 Task: Add Attachment from Google Drive to Card Card0043 in Board Board0041 in Workspace Development in Trello
Action: Mouse moved to (546, 39)
Screenshot: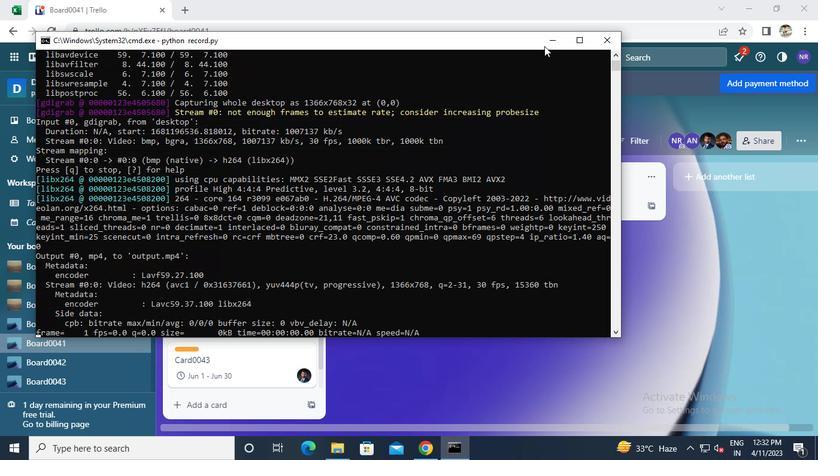 
Action: Mouse pressed left at (546, 39)
Screenshot: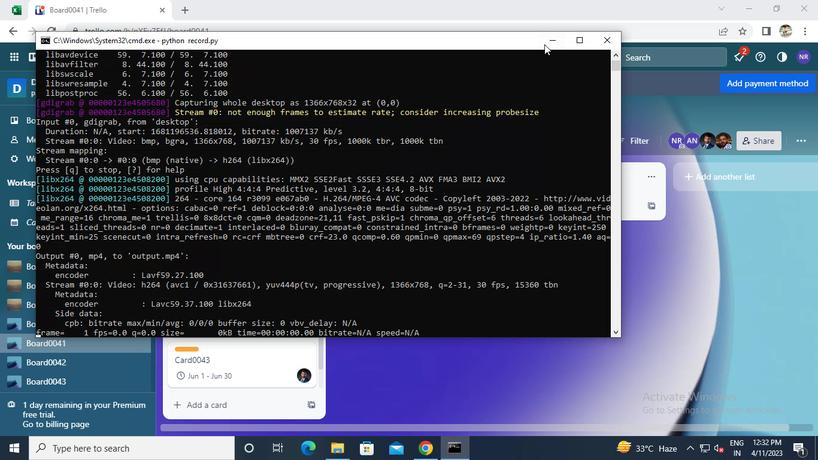 
Action: Mouse moved to (229, 350)
Screenshot: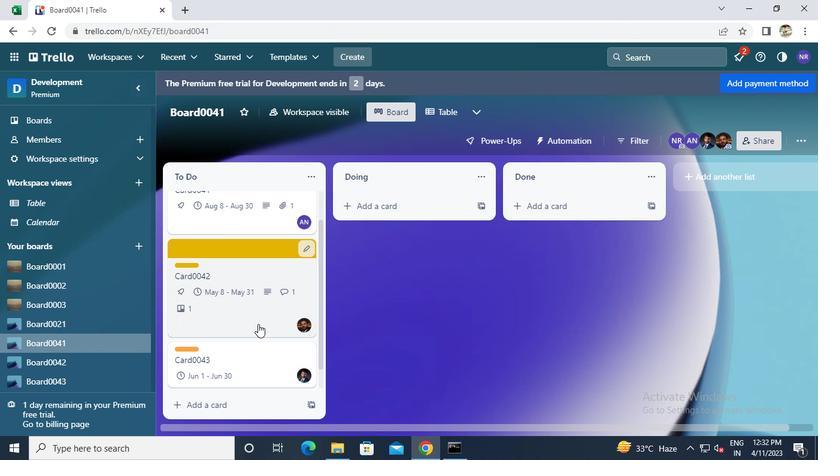
Action: Mouse pressed left at (229, 350)
Screenshot: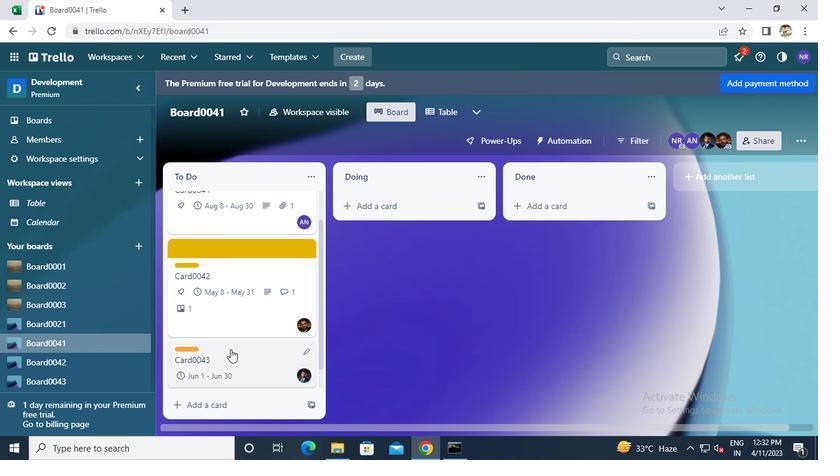 
Action: Mouse moved to (538, 291)
Screenshot: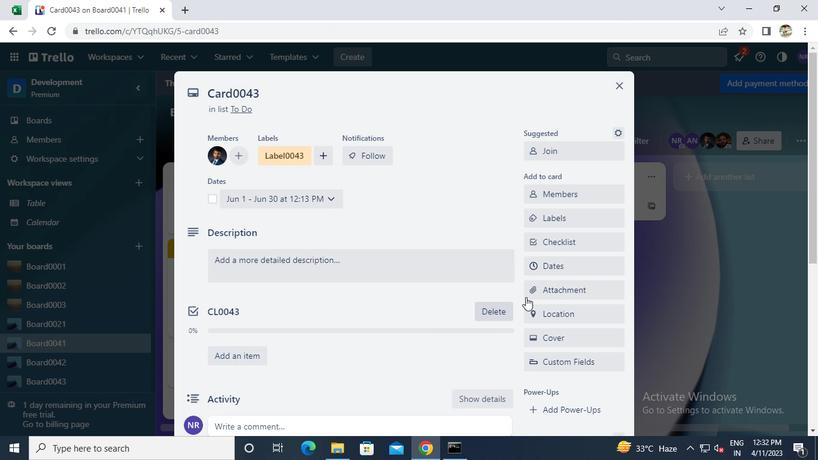 
Action: Mouse pressed left at (538, 291)
Screenshot: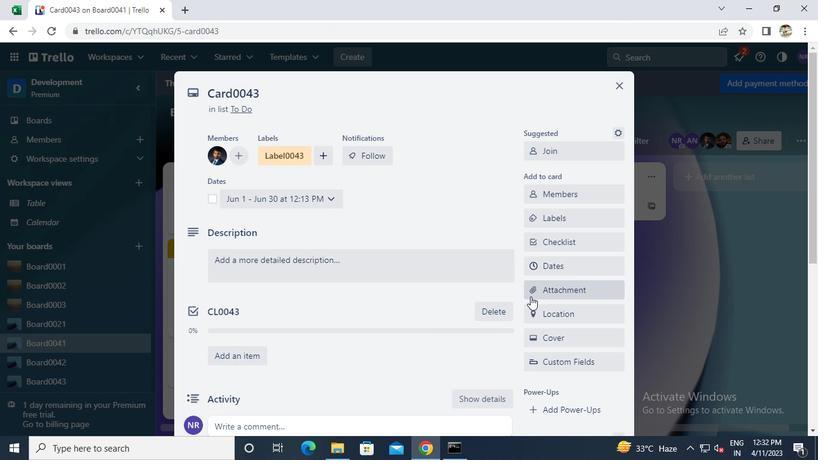 
Action: Mouse moved to (542, 147)
Screenshot: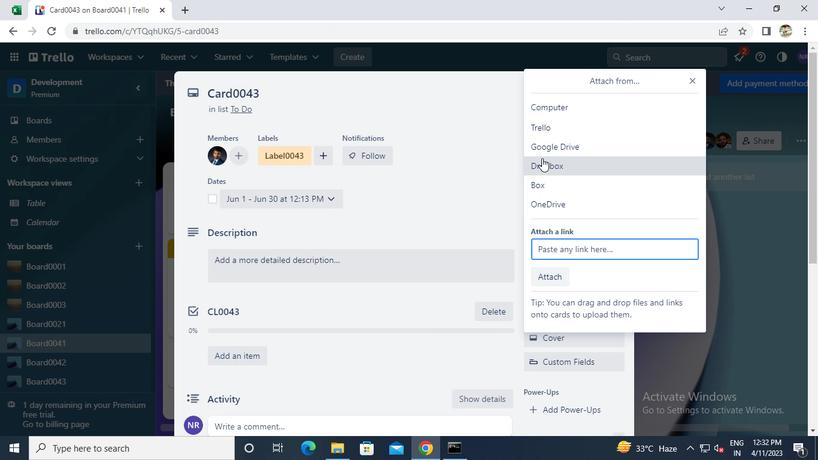 
Action: Mouse pressed left at (542, 147)
Screenshot: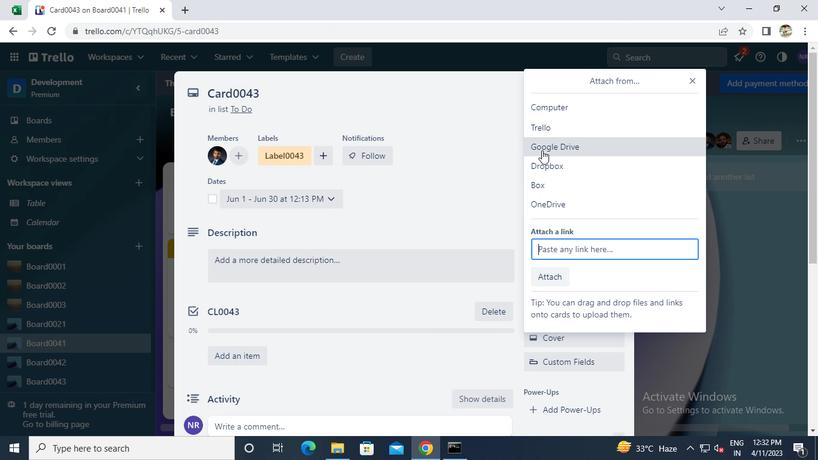 
Action: Mouse moved to (190, 286)
Screenshot: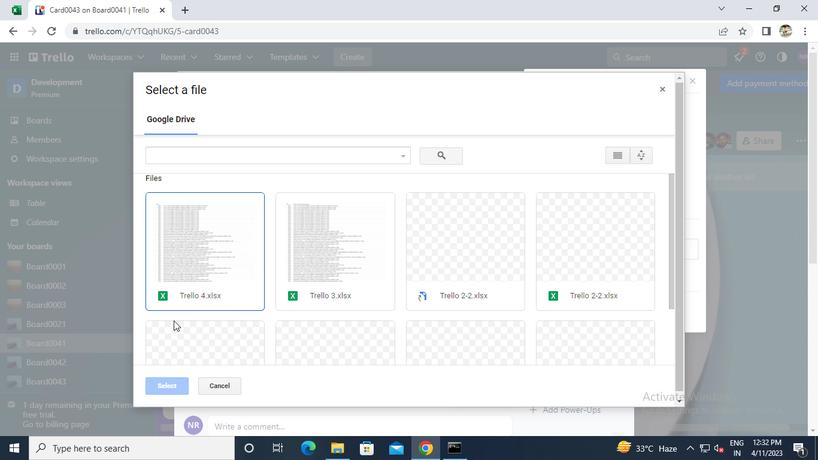 
Action: Mouse pressed left at (190, 286)
Screenshot: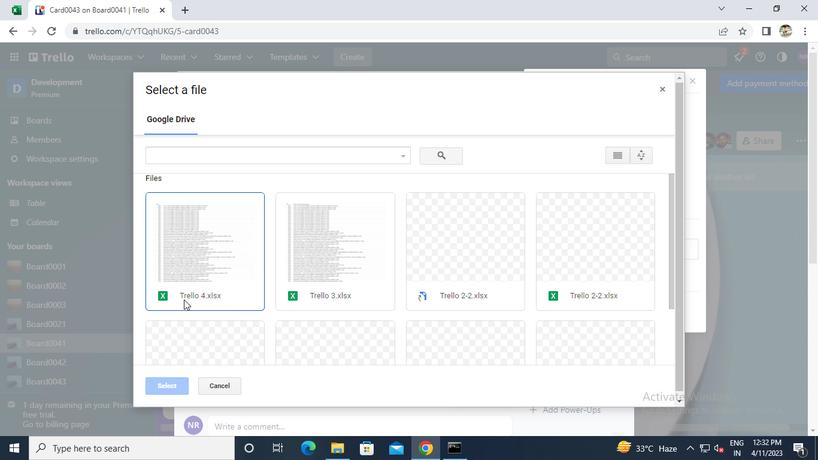 
Action: Mouse moved to (190, 286)
Screenshot: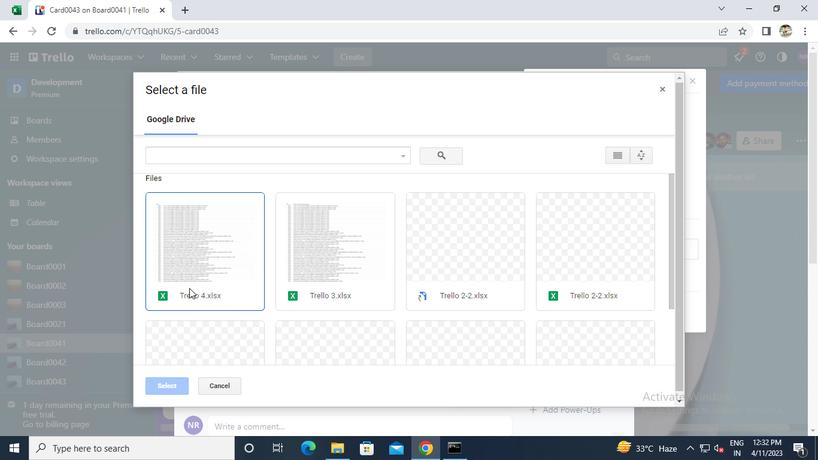 
Action: Mouse pressed left at (190, 286)
Screenshot: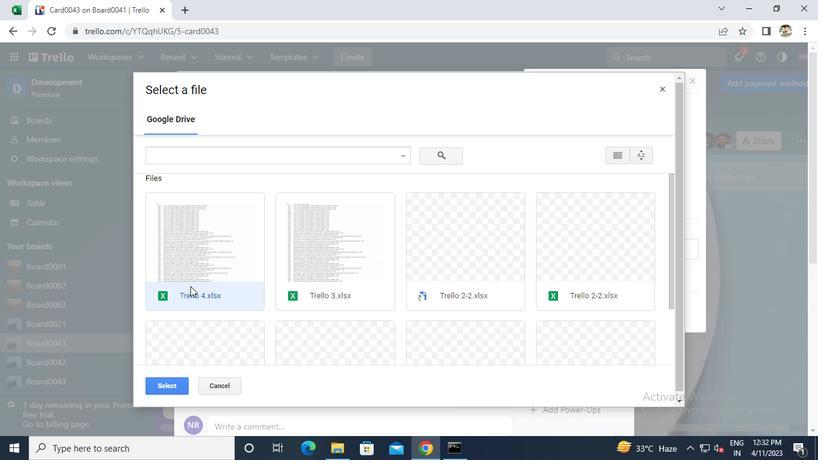 
Action: Mouse moved to (165, 385)
Screenshot: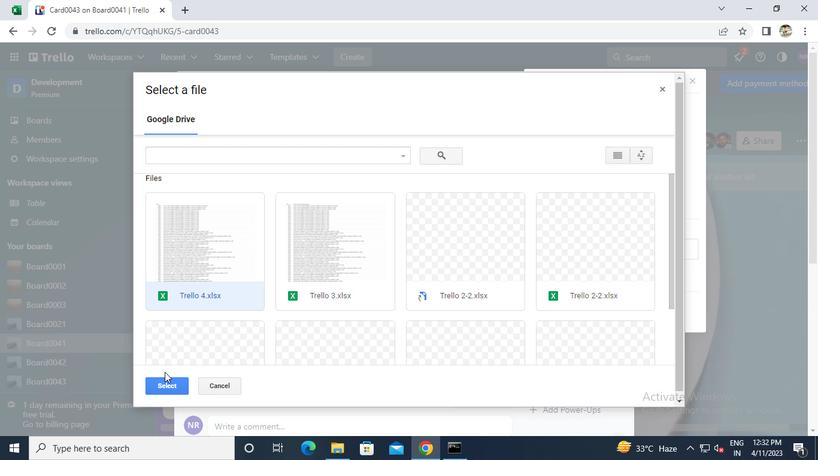 
Action: Mouse pressed left at (165, 385)
Screenshot: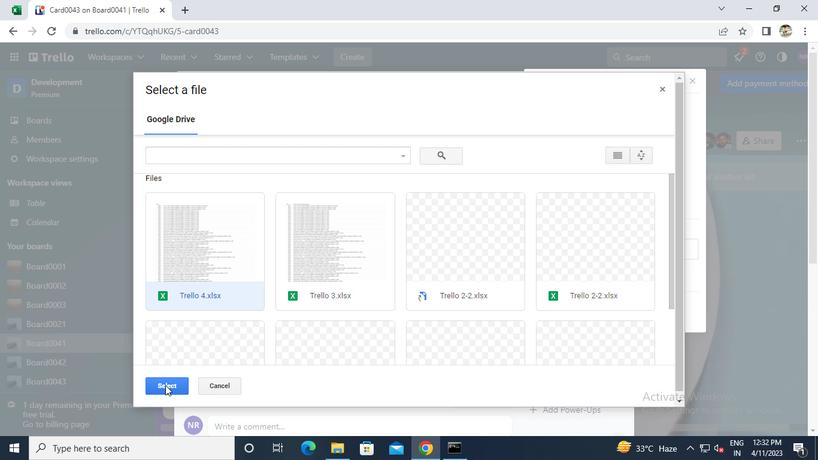
Action: Mouse moved to (448, 449)
Screenshot: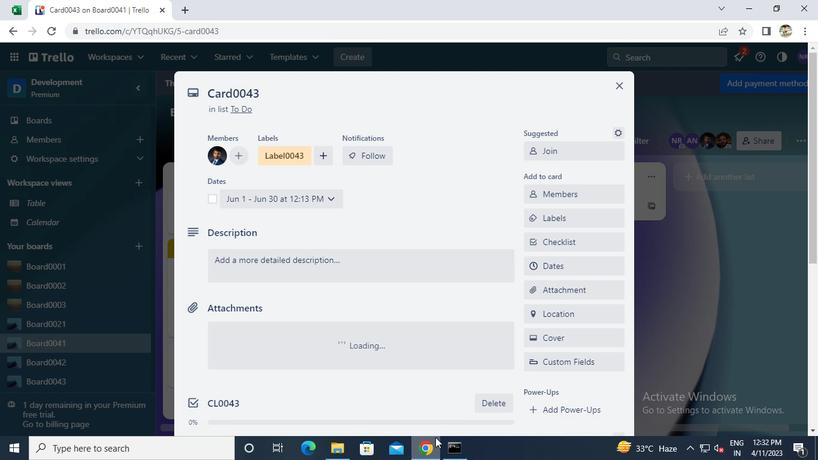 
Action: Mouse pressed left at (448, 449)
Screenshot: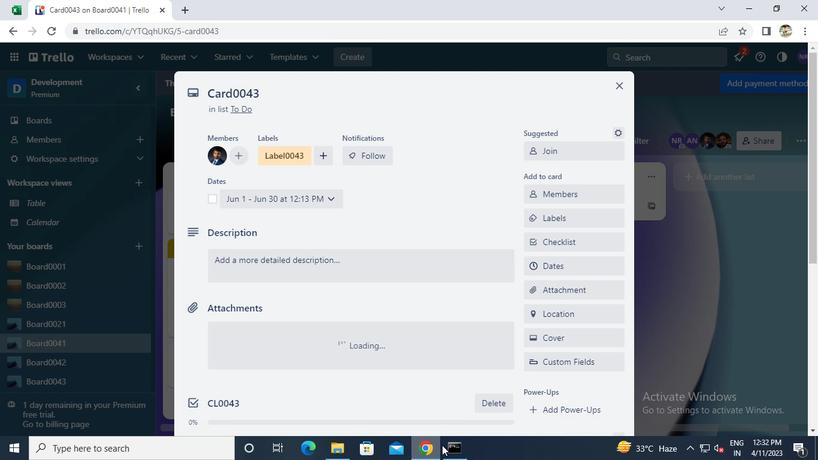 
Action: Mouse moved to (607, 39)
Screenshot: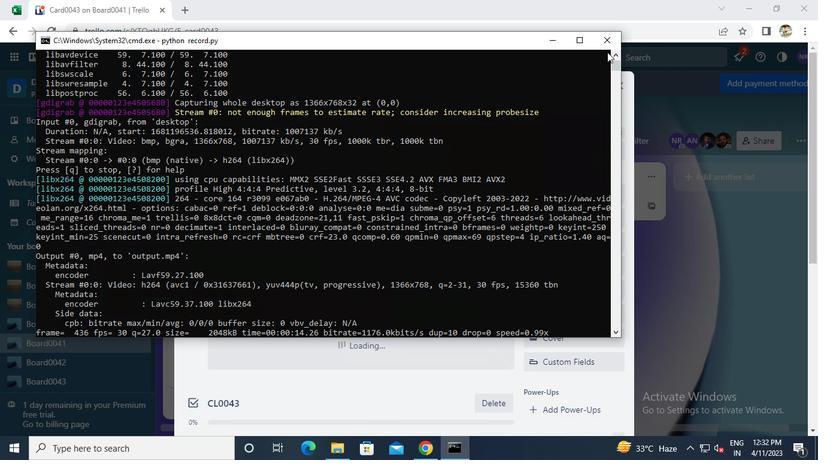 
Action: Mouse pressed left at (607, 39)
Screenshot: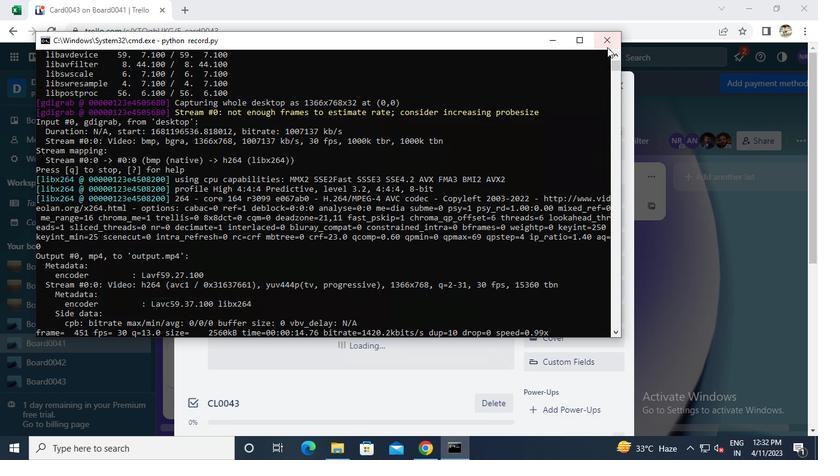 
